 Task: In the  document Gratitudeplan.html Insert the command  'Viewing'Email the file to   'softage.10@softage.net', with message attached Important: I've emailed you crucial details. Please make sure to go through it thoroughly. and file type: RTF
Action: Mouse moved to (7, 25)
Screenshot: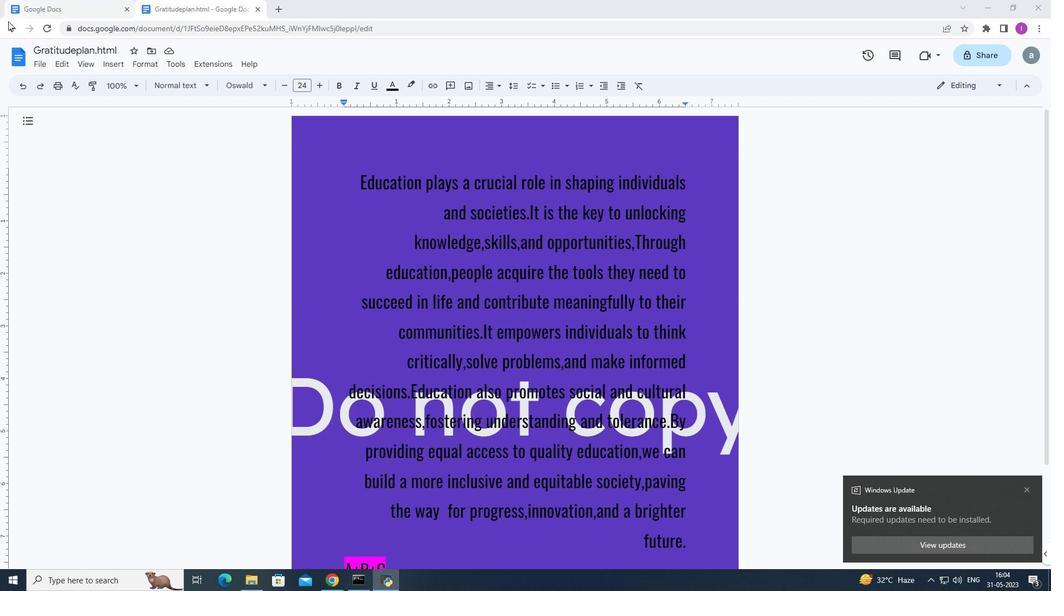 
Action: Mouse pressed left at (7, 25)
Screenshot: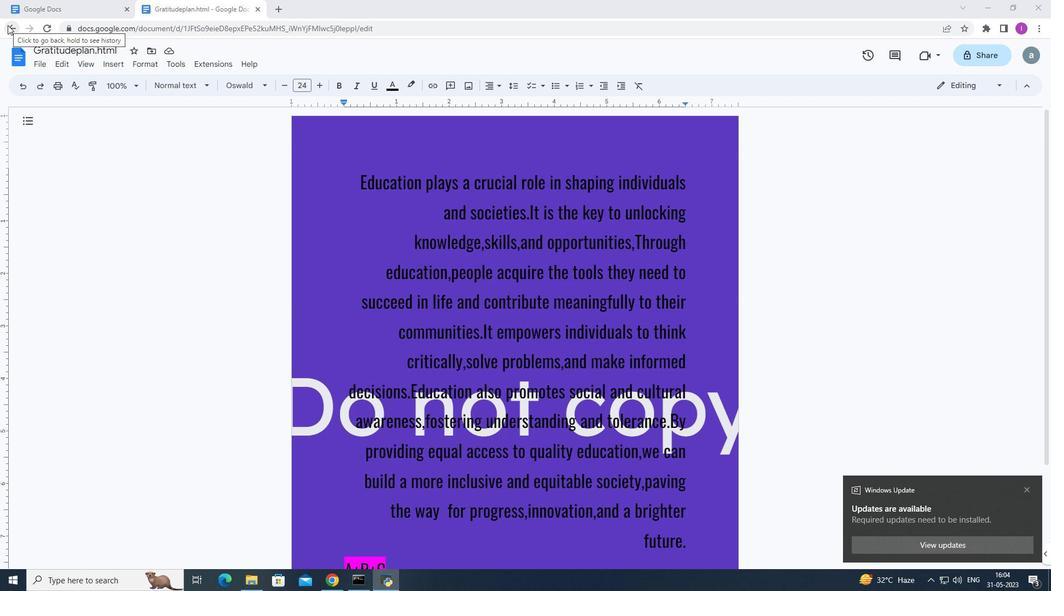 
Action: Mouse moved to (269, 303)
Screenshot: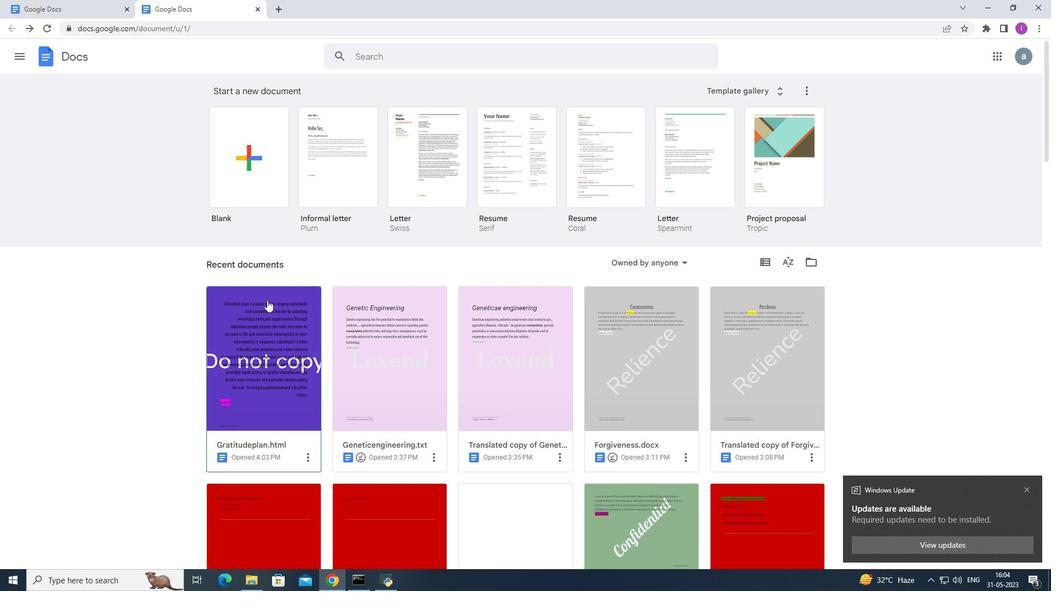 
Action: Mouse pressed left at (269, 303)
Screenshot: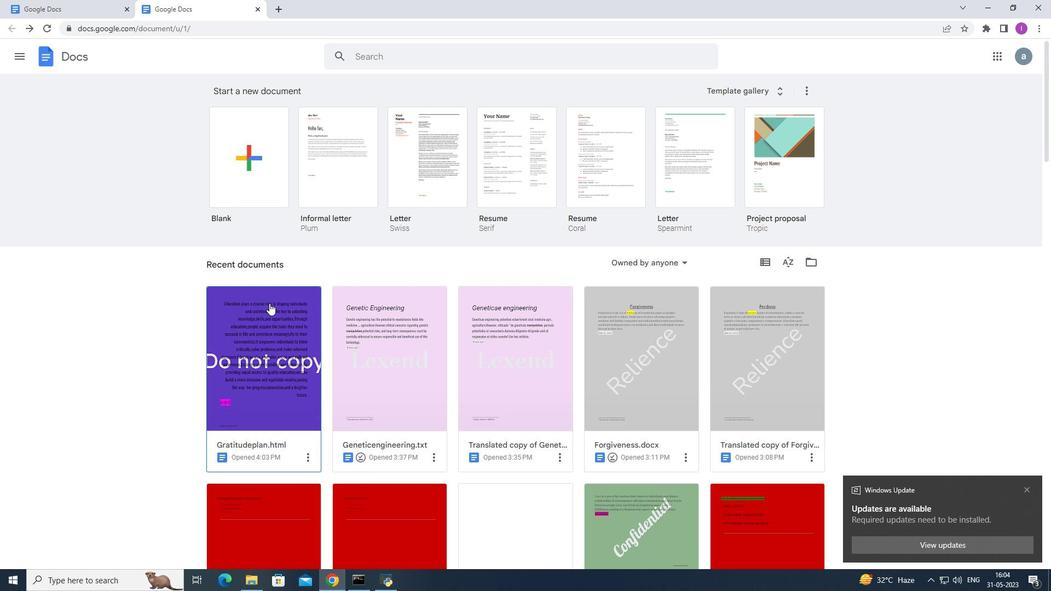 
Action: Mouse moved to (997, 83)
Screenshot: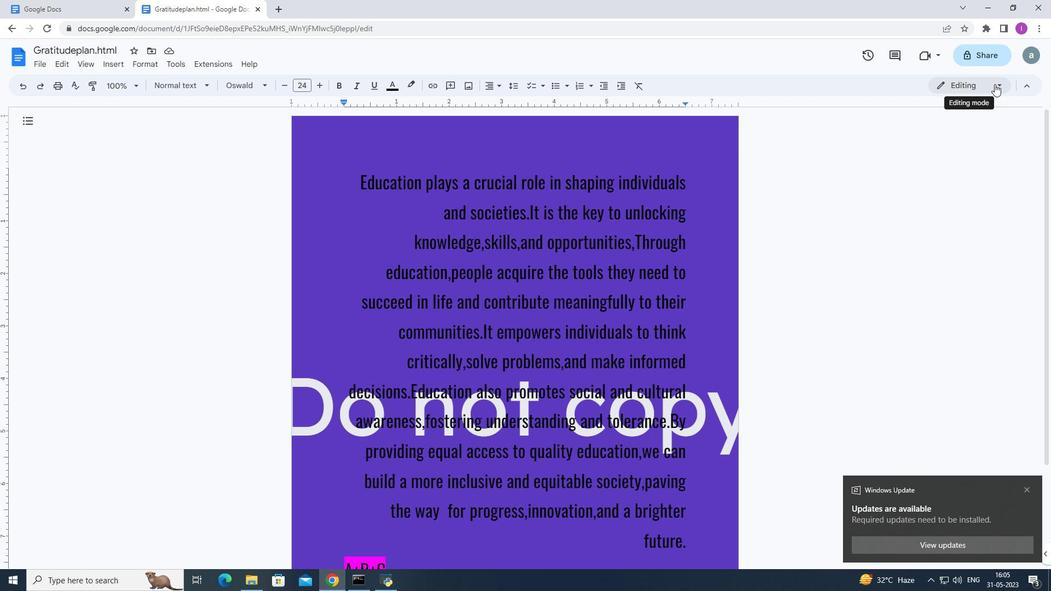 
Action: Mouse pressed left at (997, 83)
Screenshot: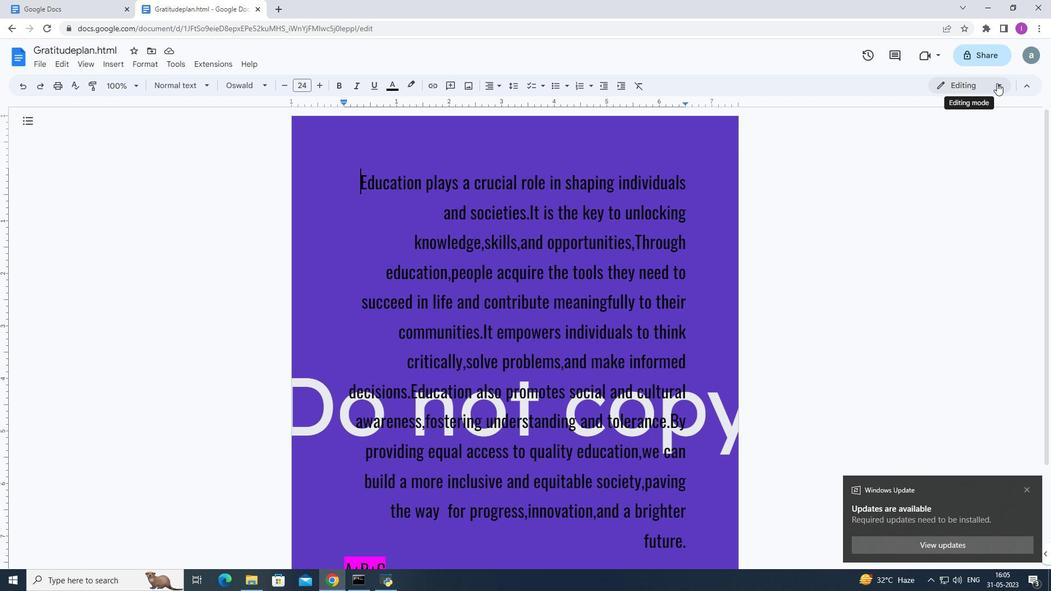 
Action: Mouse moved to (941, 166)
Screenshot: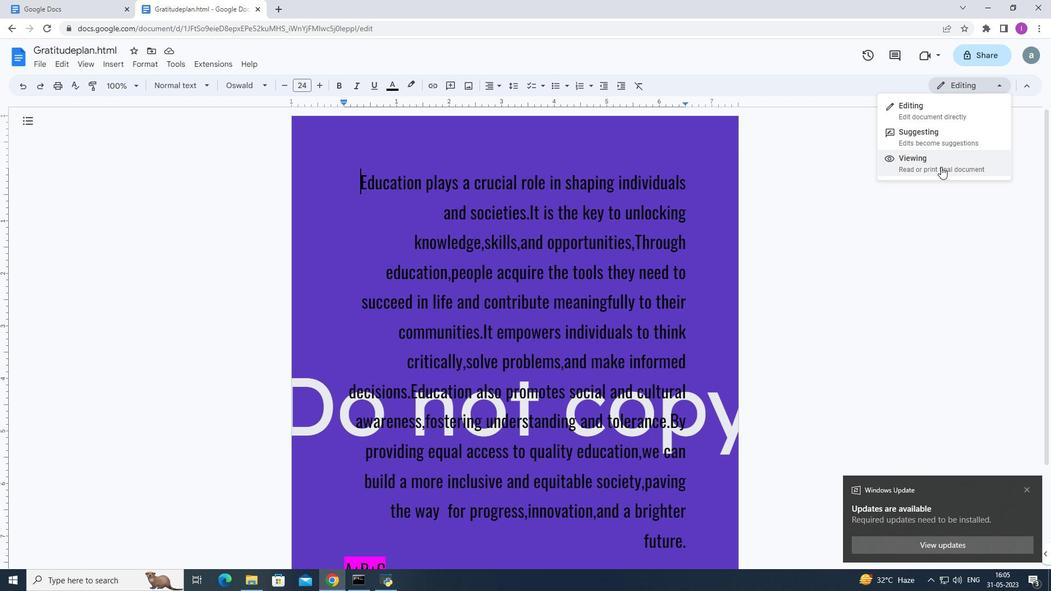 
Action: Mouse pressed left at (941, 166)
Screenshot: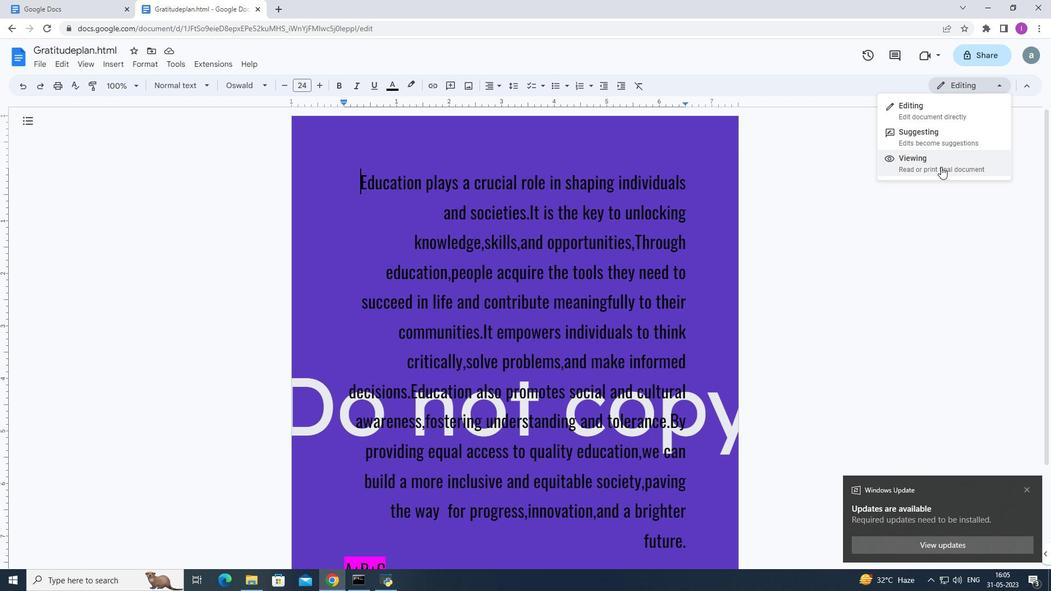 
Action: Mouse moved to (39, 64)
Screenshot: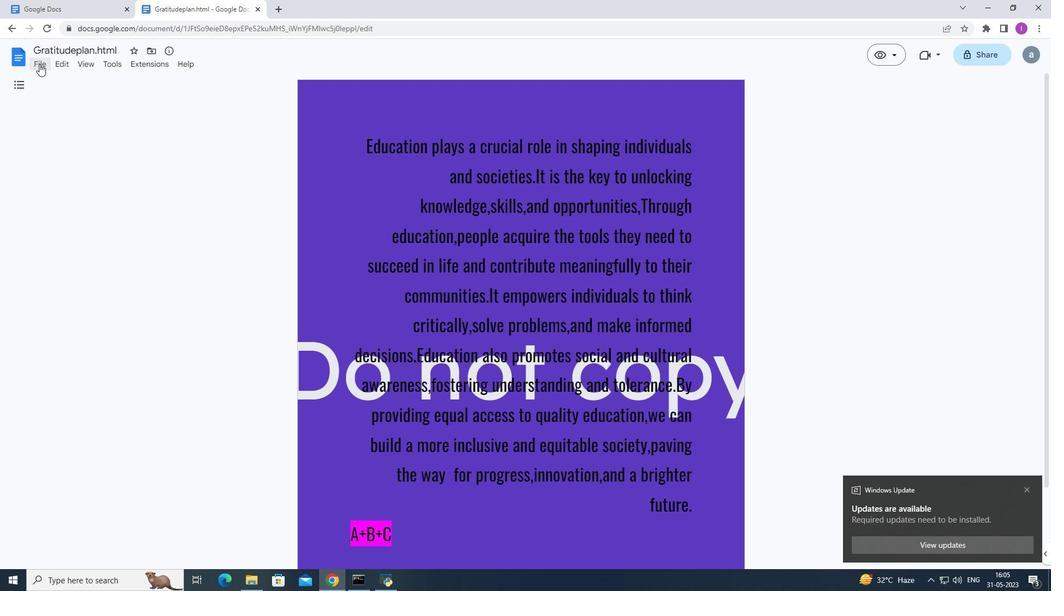 
Action: Mouse pressed left at (39, 64)
Screenshot: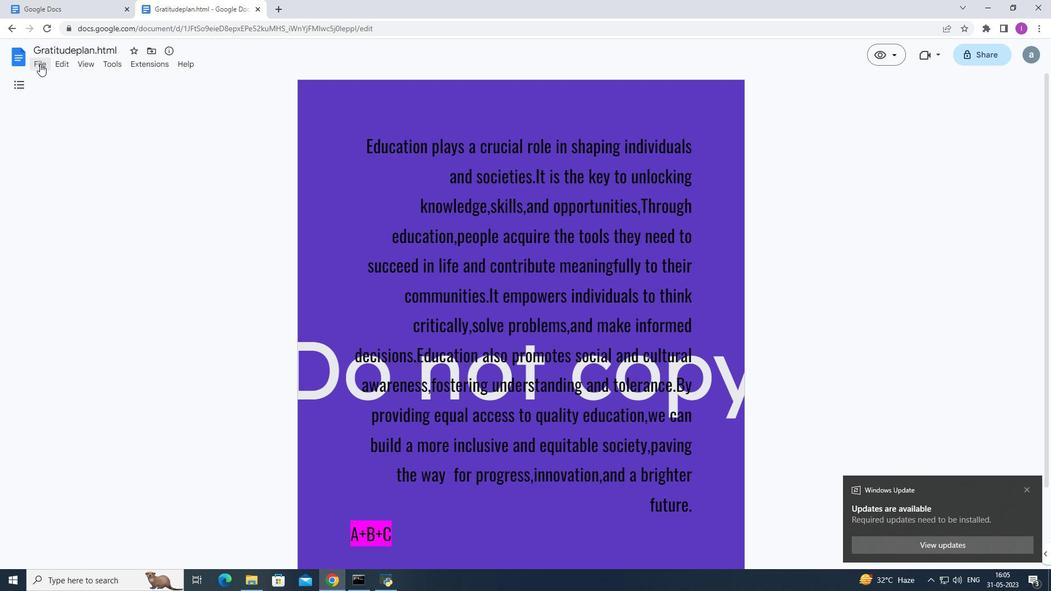 
Action: Mouse moved to (121, 156)
Screenshot: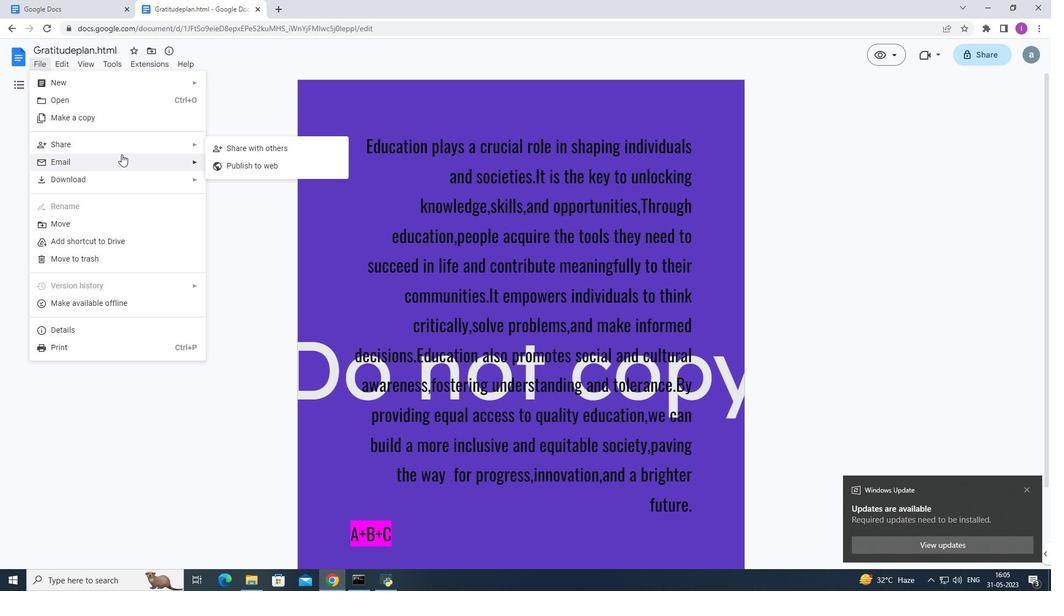 
Action: Mouse pressed left at (121, 156)
Screenshot: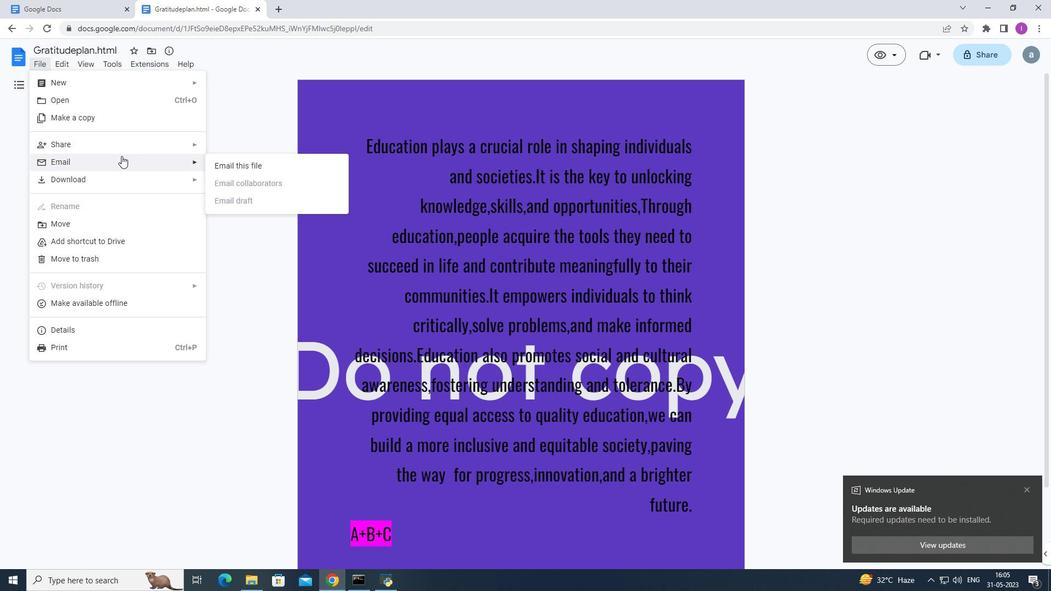
Action: Mouse moved to (238, 164)
Screenshot: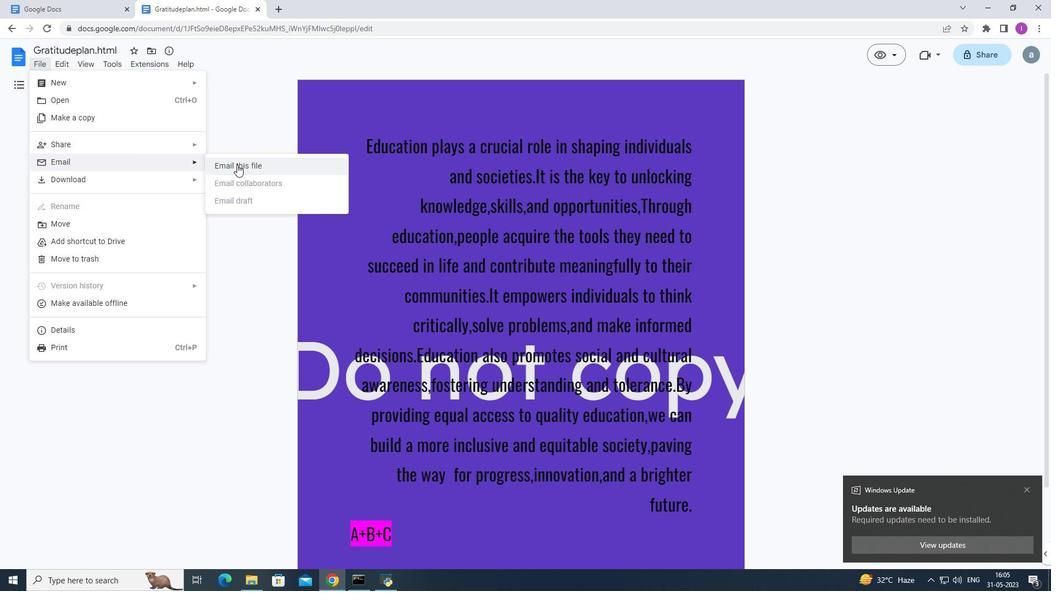 
Action: Mouse pressed left at (238, 164)
Screenshot: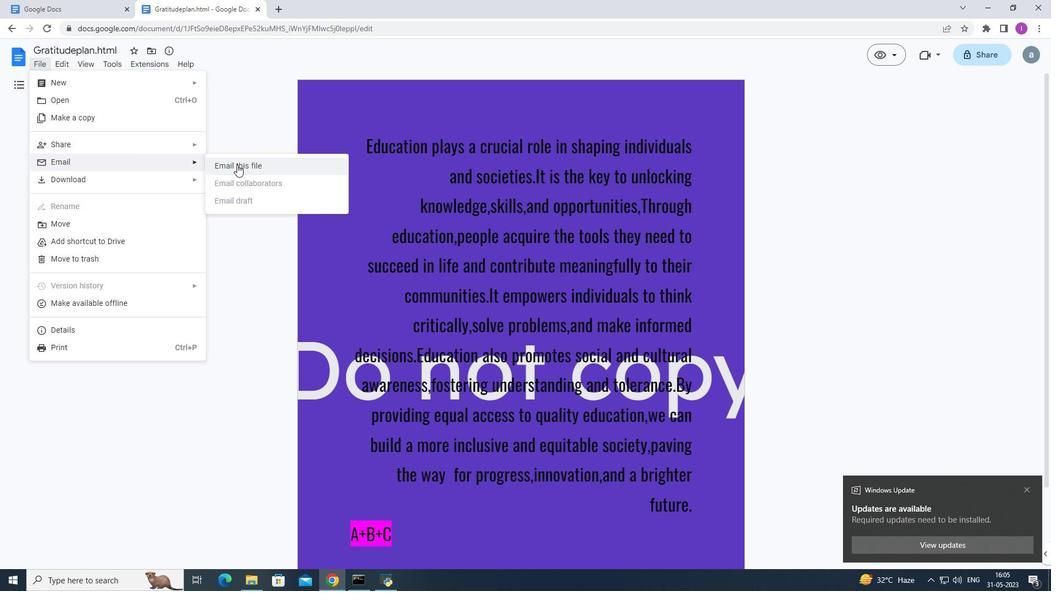 
Action: Mouse moved to (435, 240)
Screenshot: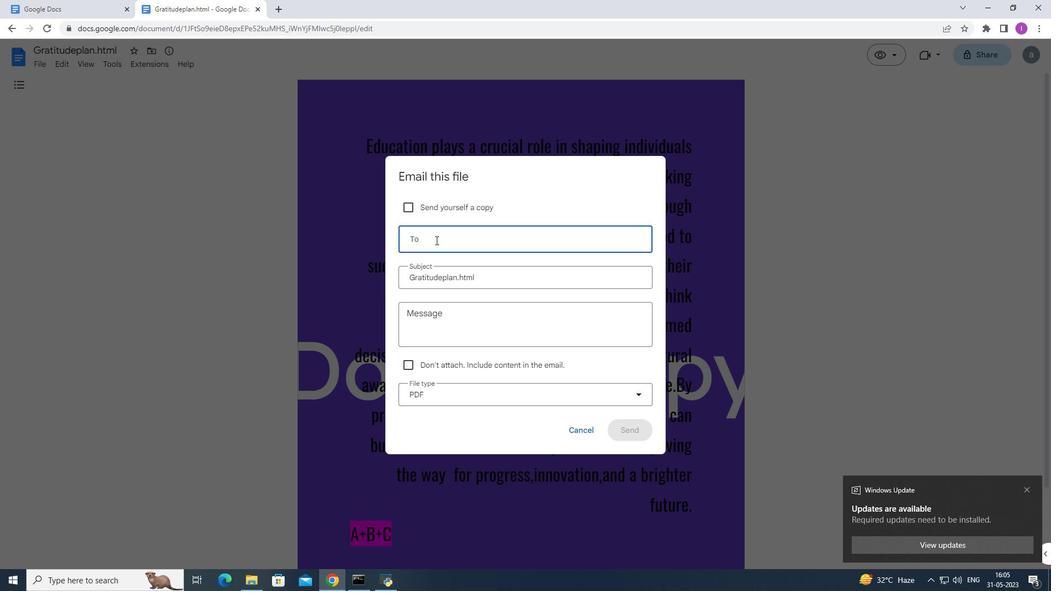 
Action: Key pressed softage.10<Key.shift>@softage.net
Screenshot: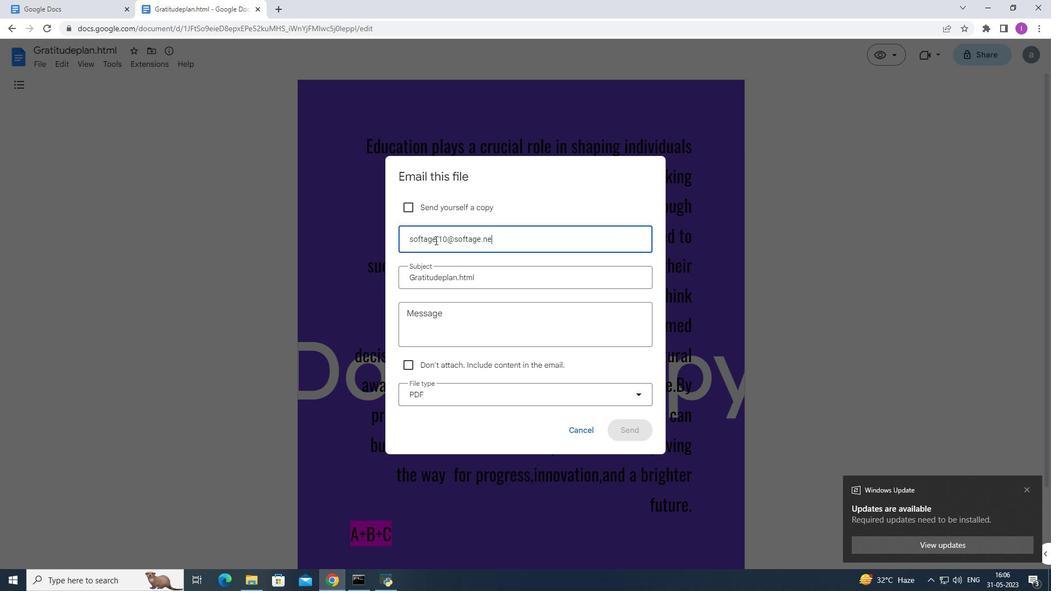 
Action: Mouse moved to (463, 269)
Screenshot: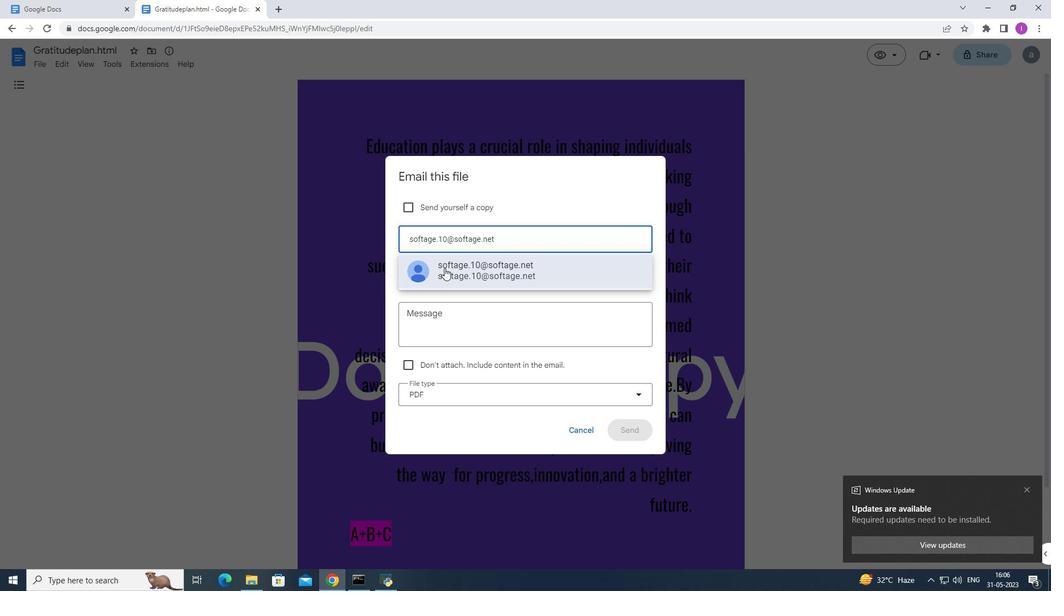 
Action: Mouse pressed left at (463, 269)
Screenshot: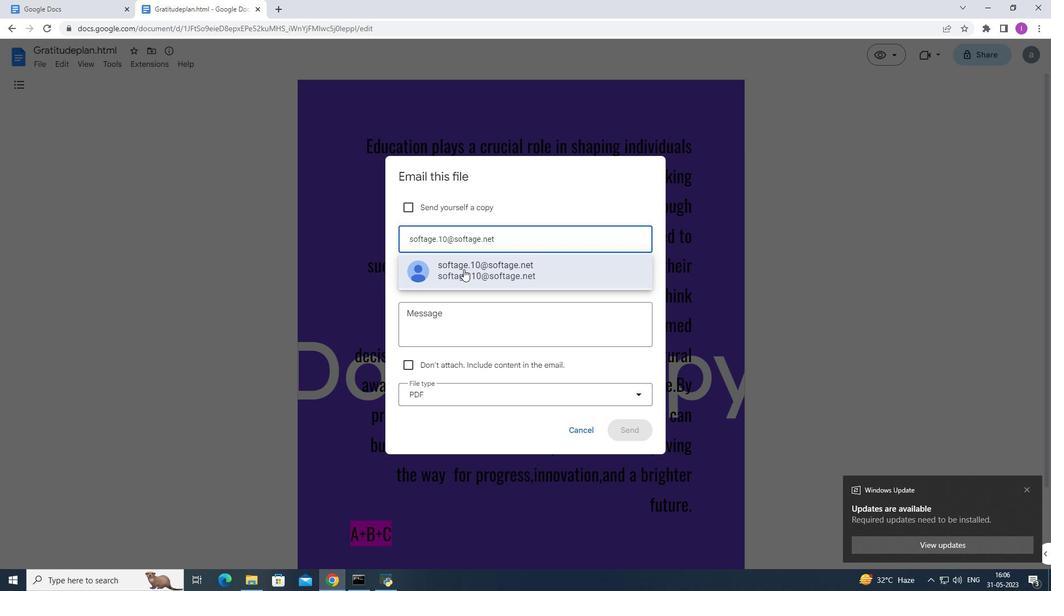 
Action: Mouse moved to (448, 311)
Screenshot: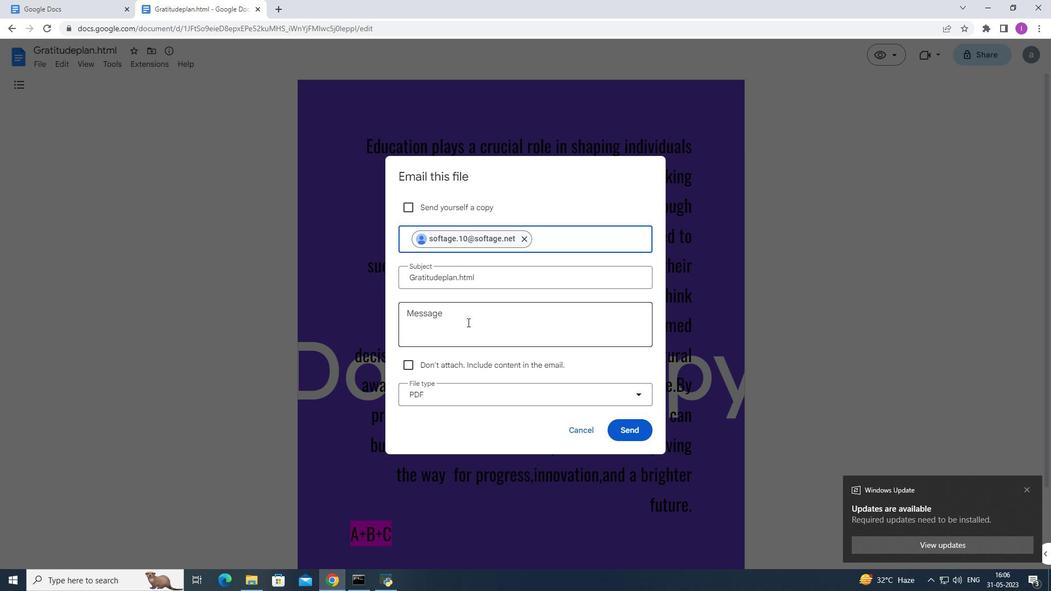 
Action: Mouse pressed left at (448, 311)
Screenshot: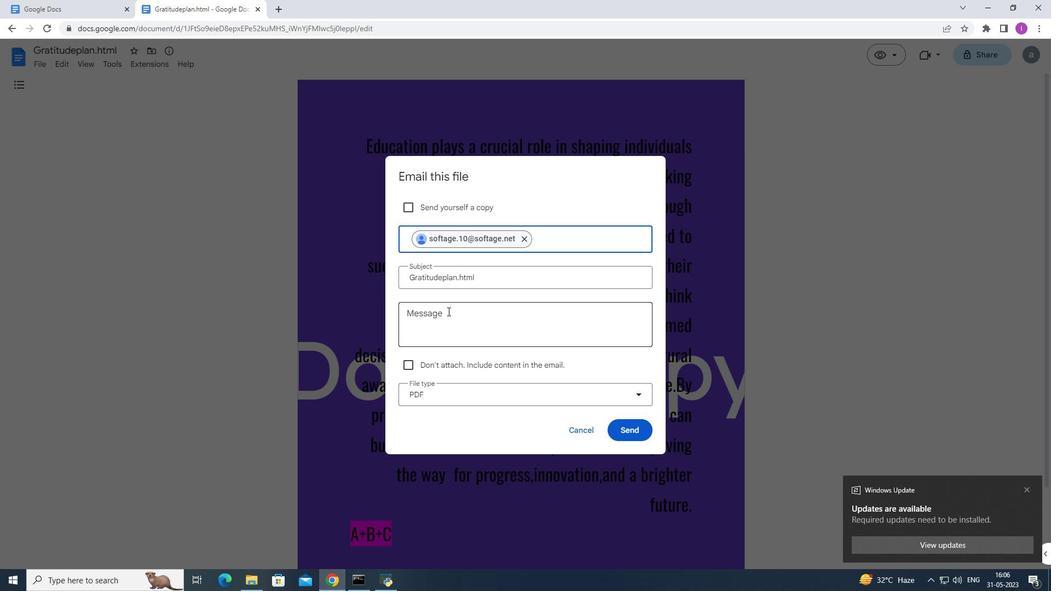 
Action: Mouse moved to (488, 313)
Screenshot: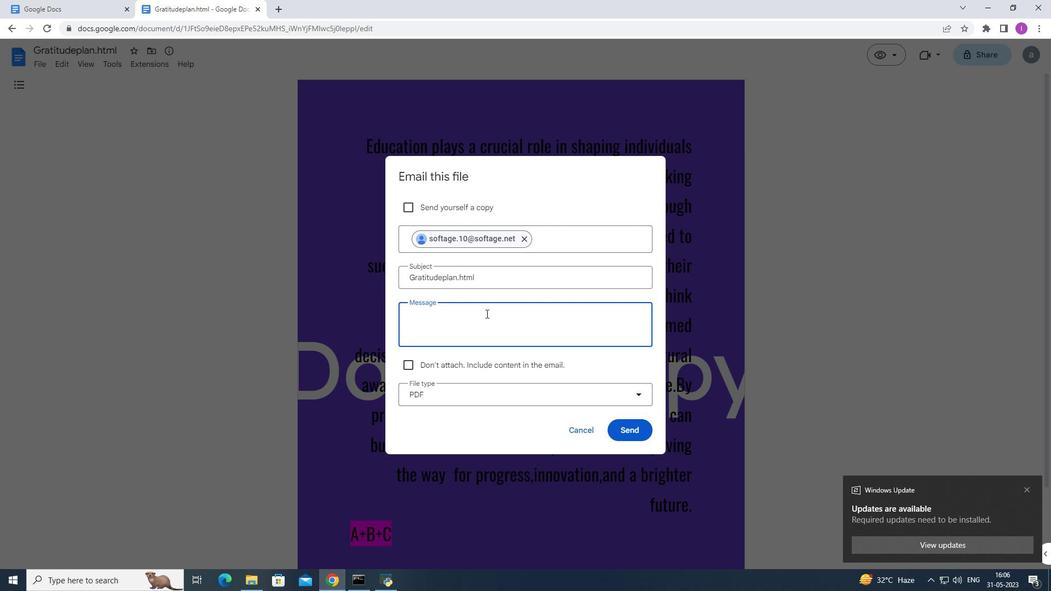 
Action: Key pressed <Key.shift>I've<Key.space>emailed<Key.space>you<Key.space>crucial<Key.space>details<Key.space><Key.backspace>.<Key.shift>Please<Key.space>make<Key.space>sure<Key.space>to<Key.space>go<Key.space>through<Key.space>it<Key.space>thoroughly.
Screenshot: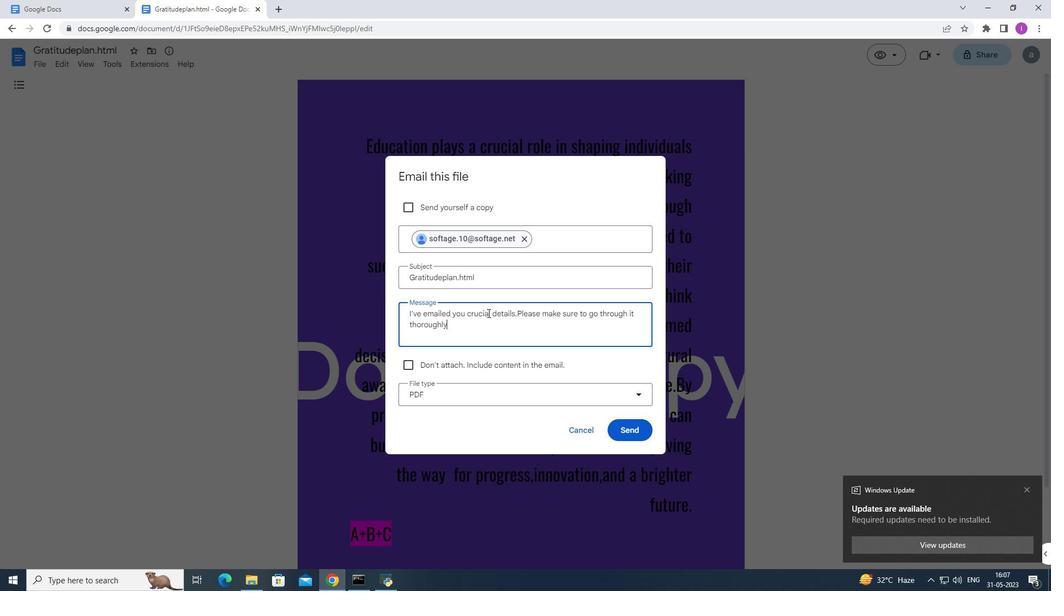 
Action: Mouse moved to (637, 393)
Screenshot: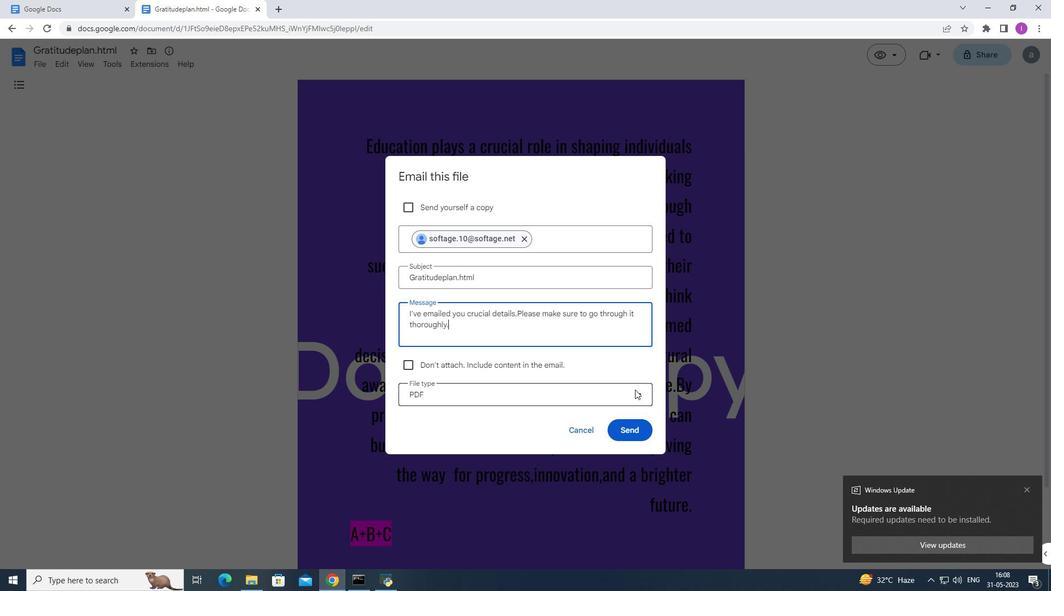 
Action: Mouse pressed left at (637, 393)
Screenshot: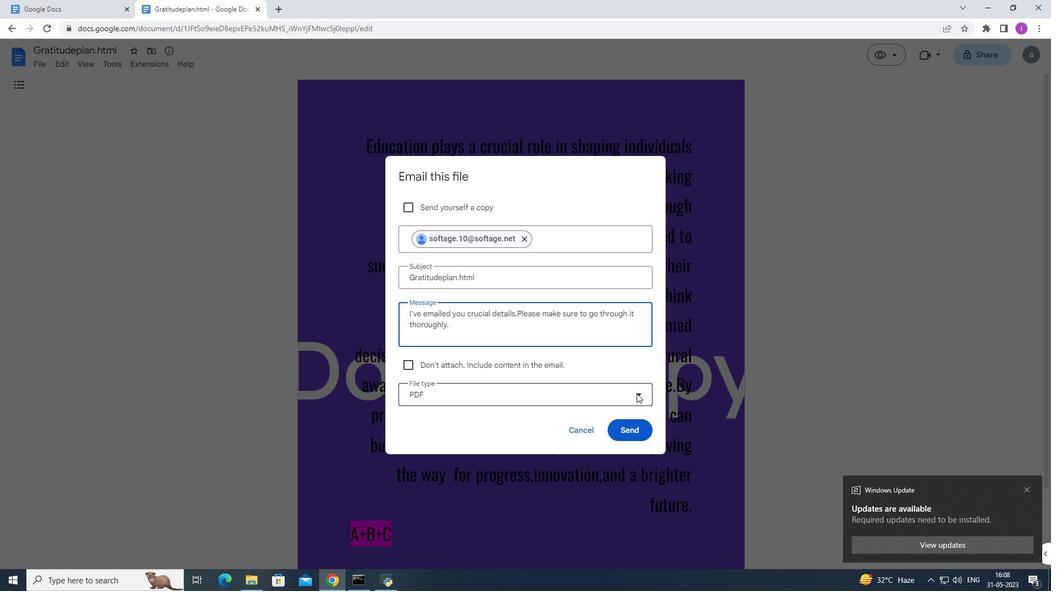 
Action: Mouse moved to (471, 438)
Screenshot: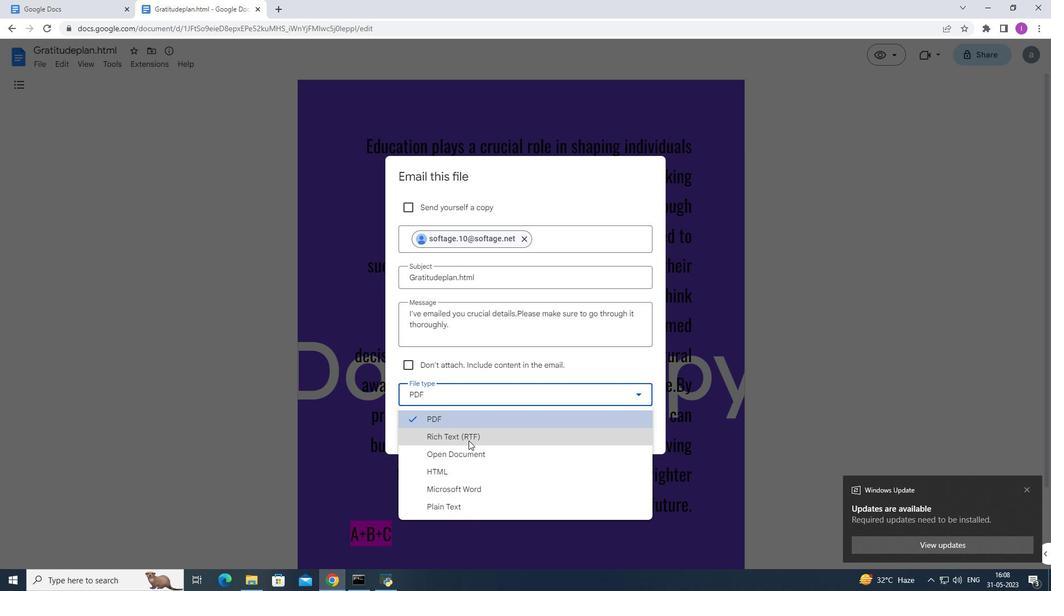 
Action: Mouse pressed left at (471, 438)
Screenshot: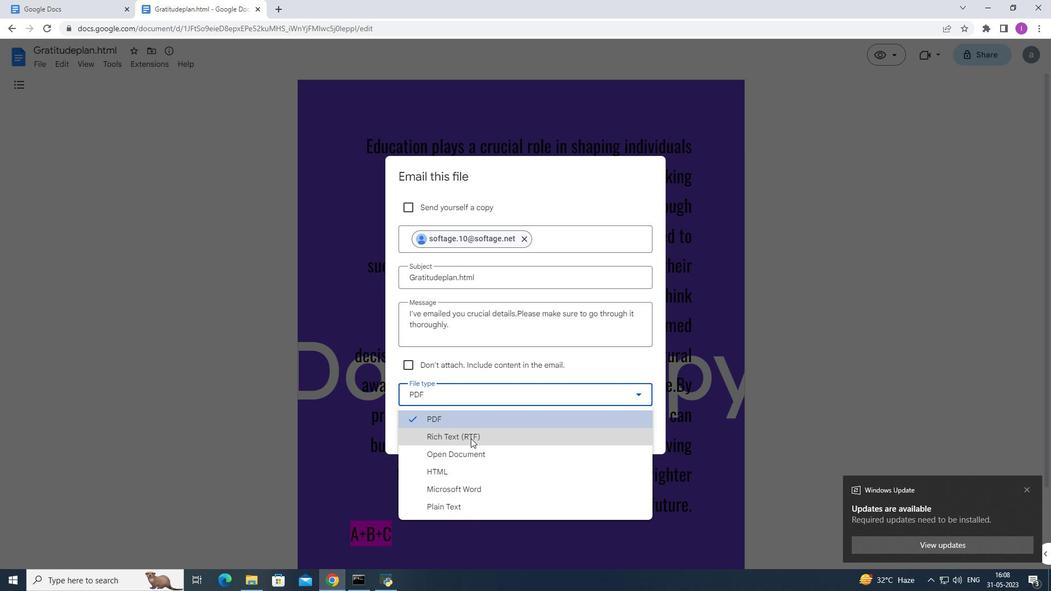 
Action: Mouse moved to (643, 432)
Screenshot: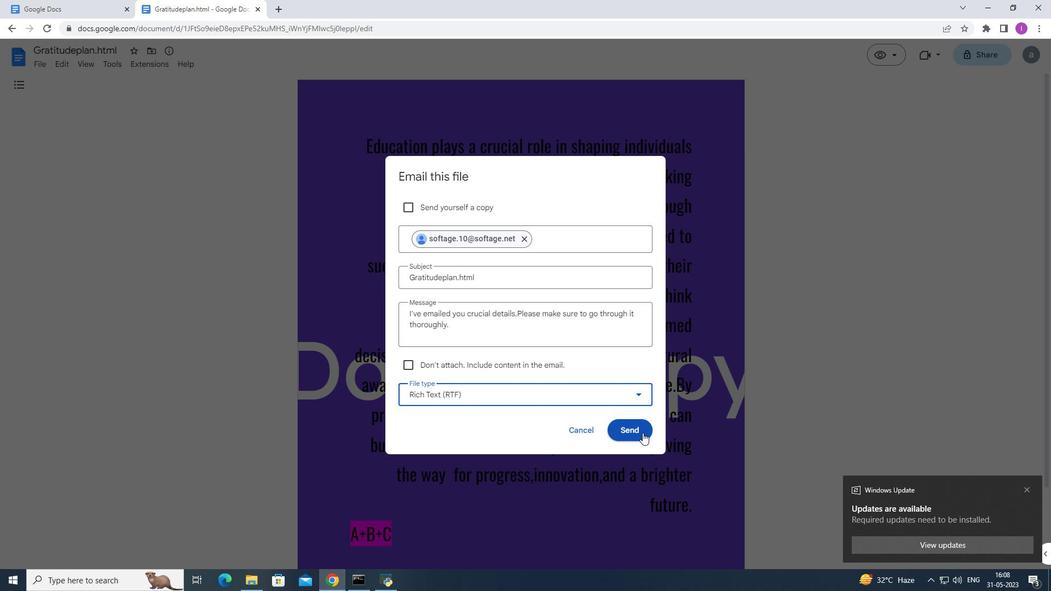 
Action: Mouse pressed left at (643, 432)
Screenshot: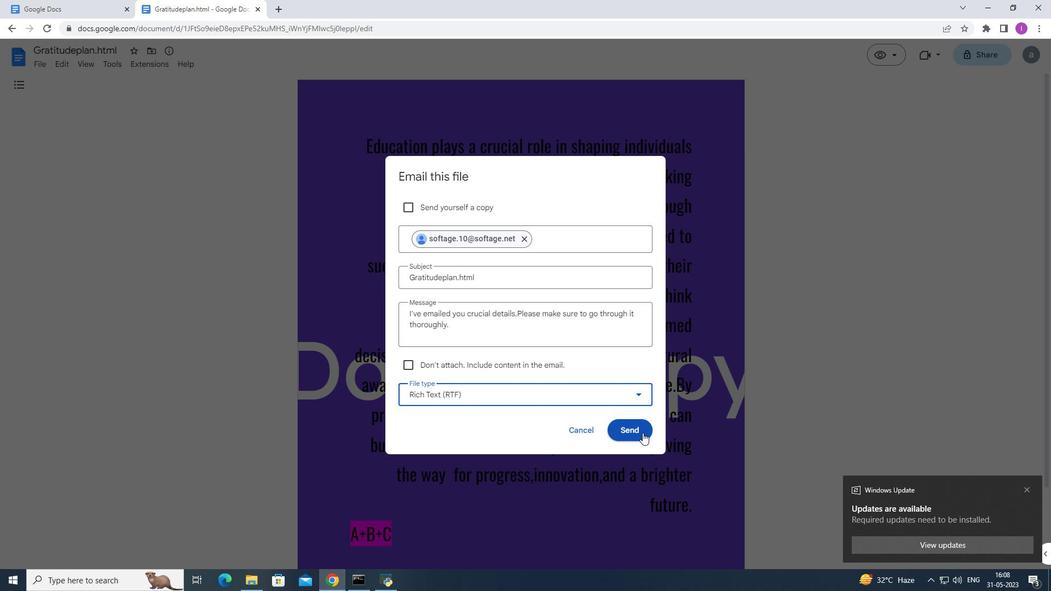 
